 Task: Select public as visibility.
Action: Mouse moved to (437, 72)
Screenshot: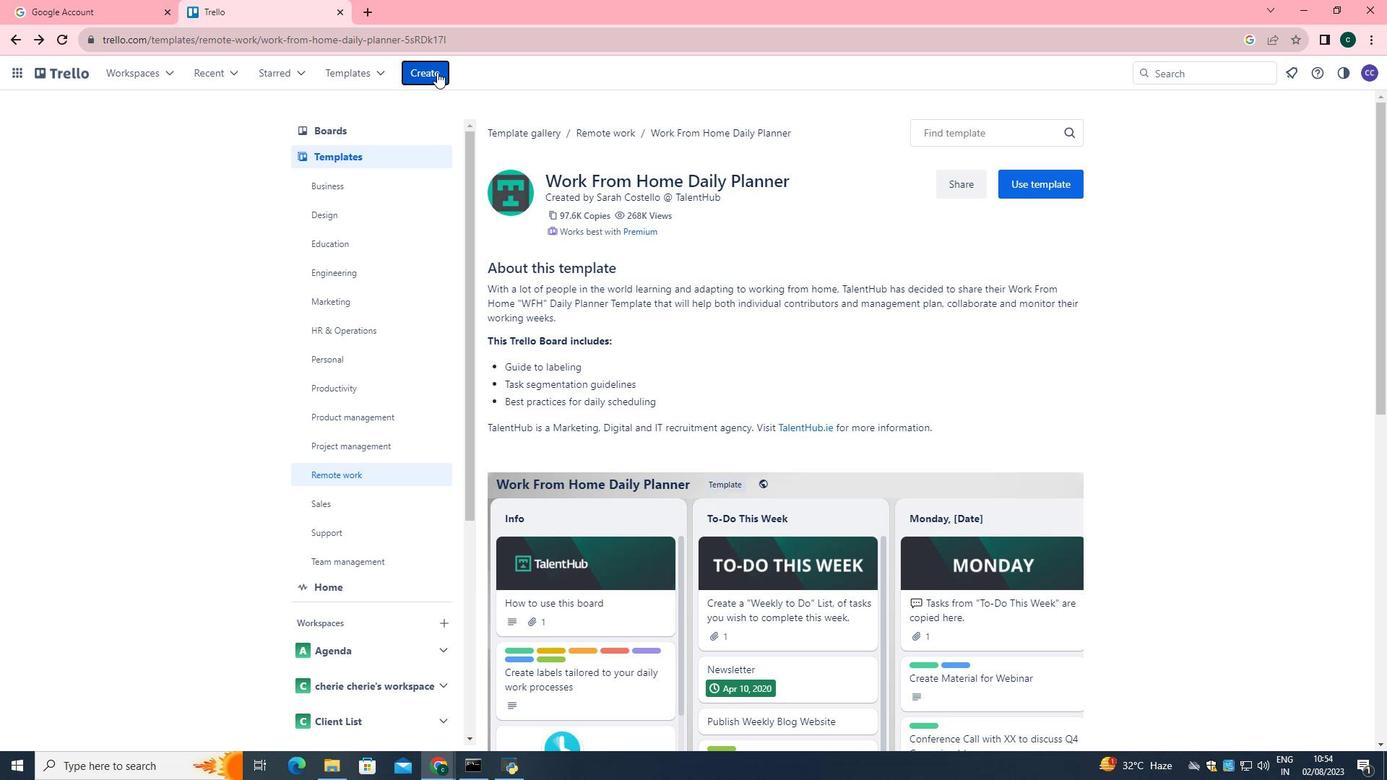 
Action: Mouse pressed left at (437, 72)
Screenshot: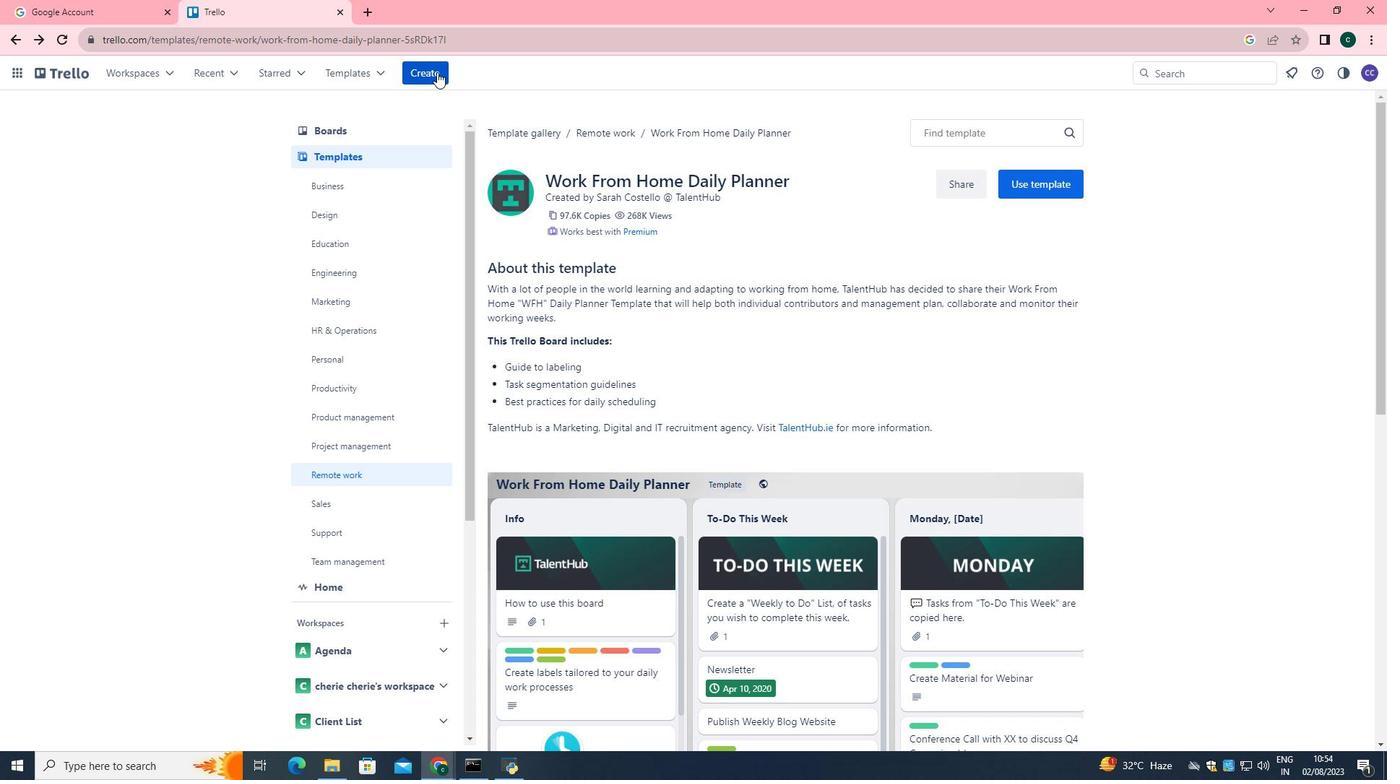 
Action: Mouse moved to (466, 174)
Screenshot: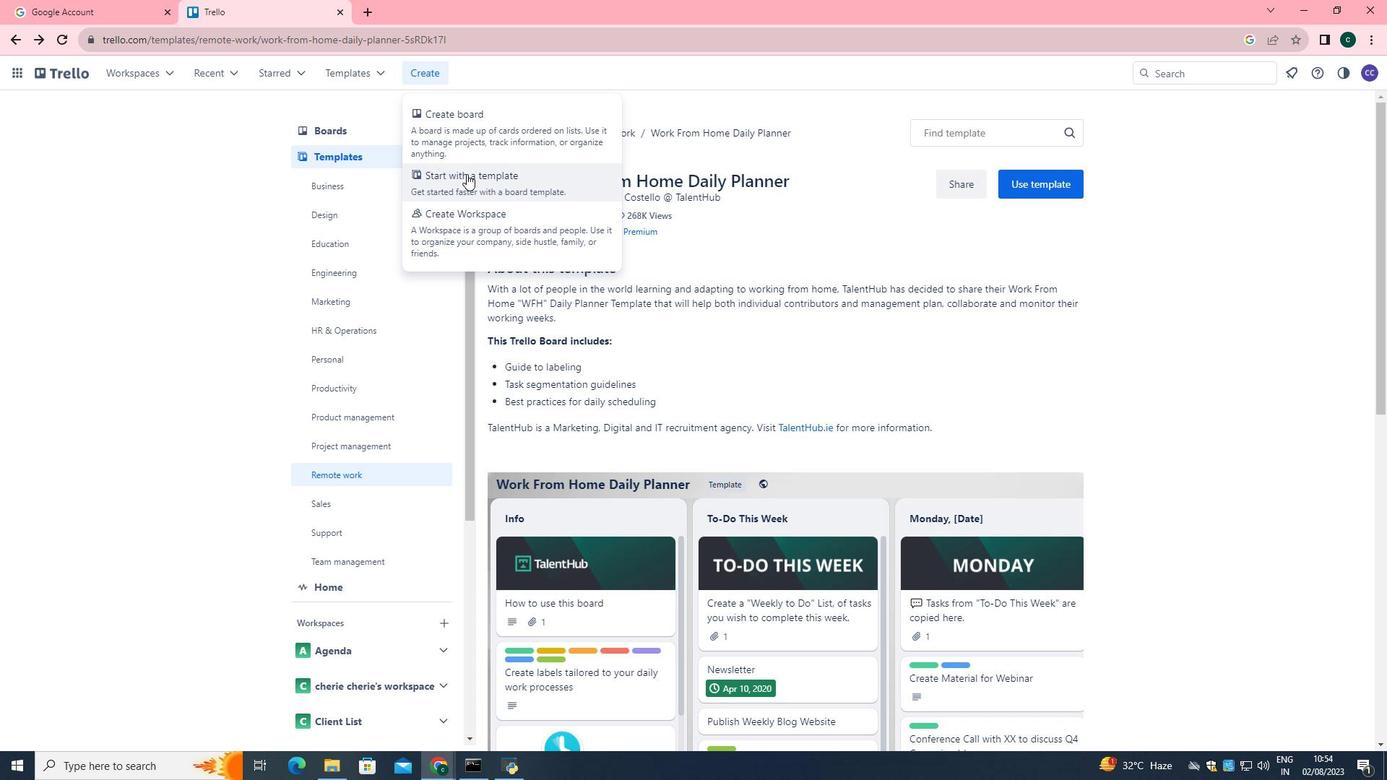 
Action: Mouse pressed left at (466, 174)
Screenshot: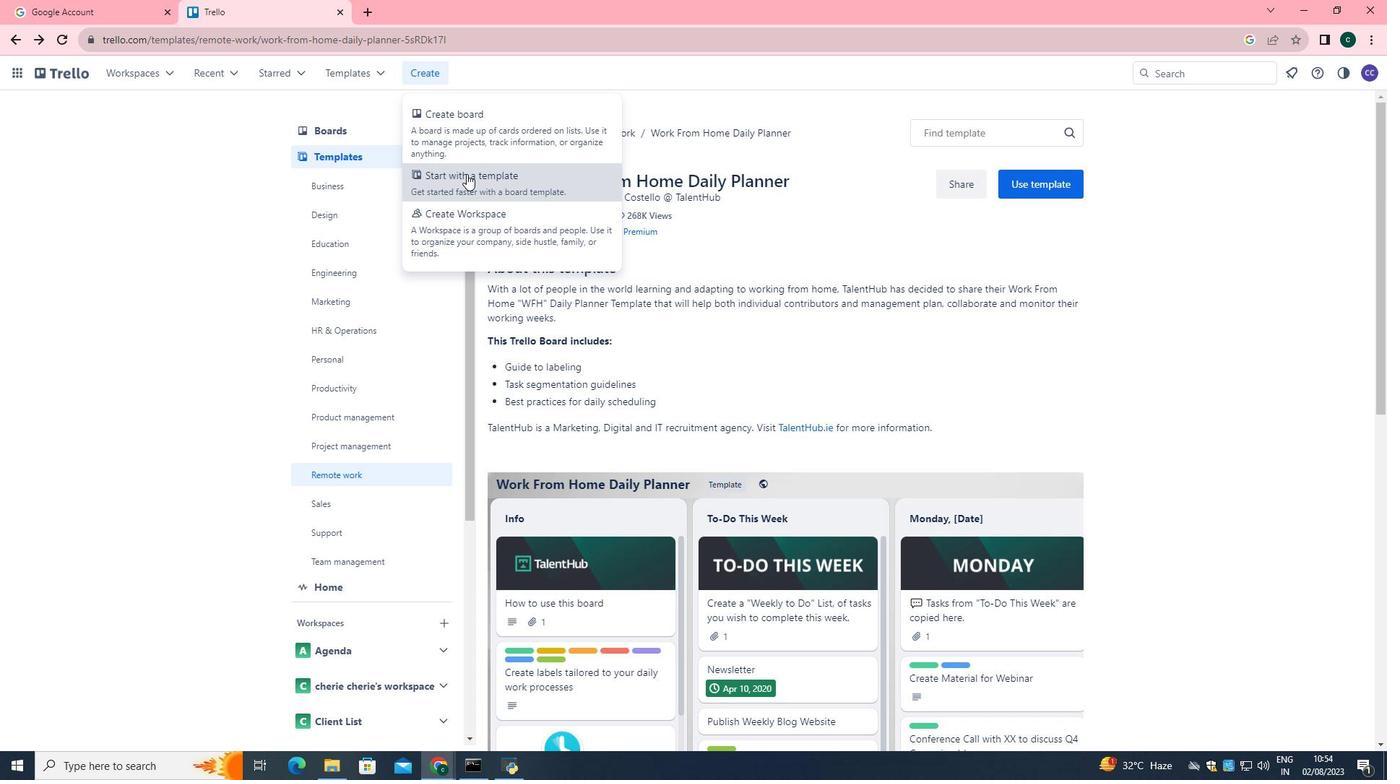 
Action: Mouse moved to (479, 259)
Screenshot: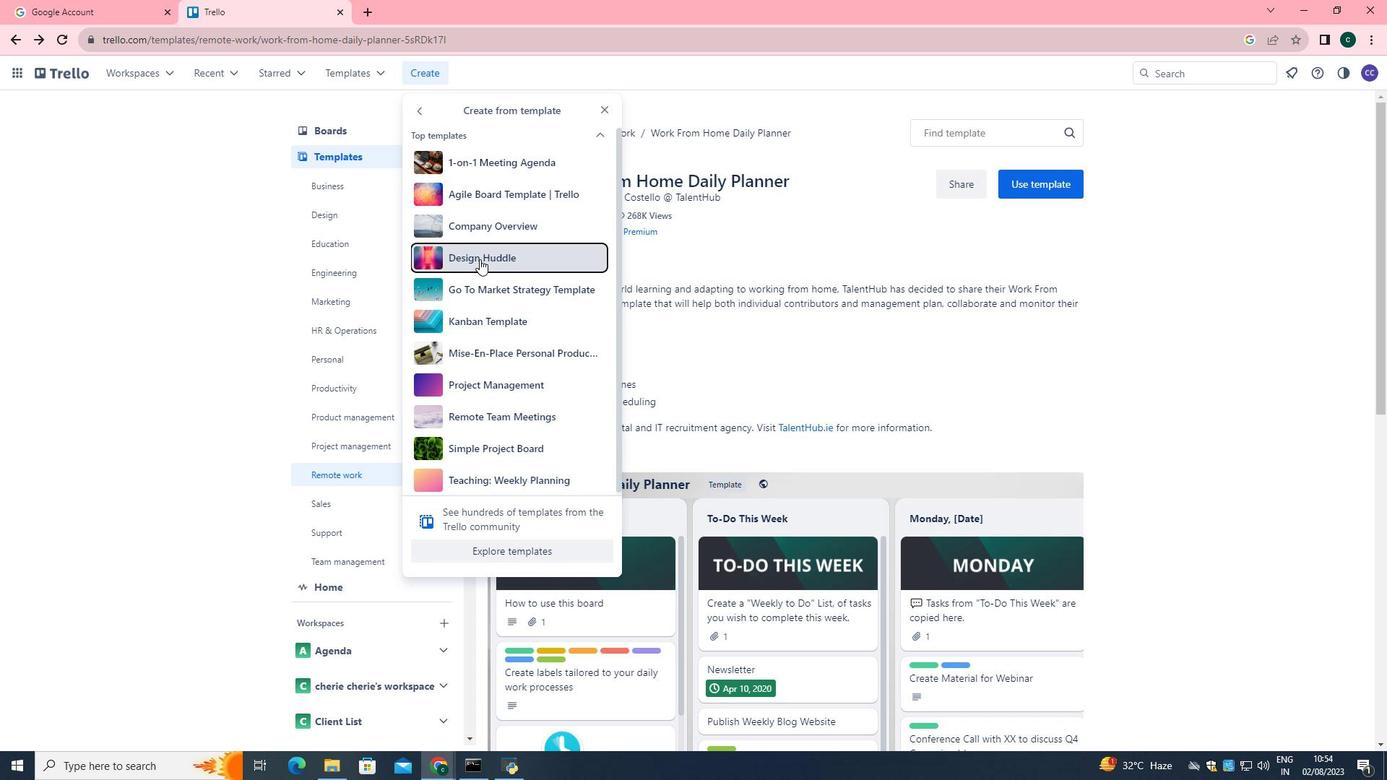 
Action: Mouse pressed left at (479, 259)
Screenshot: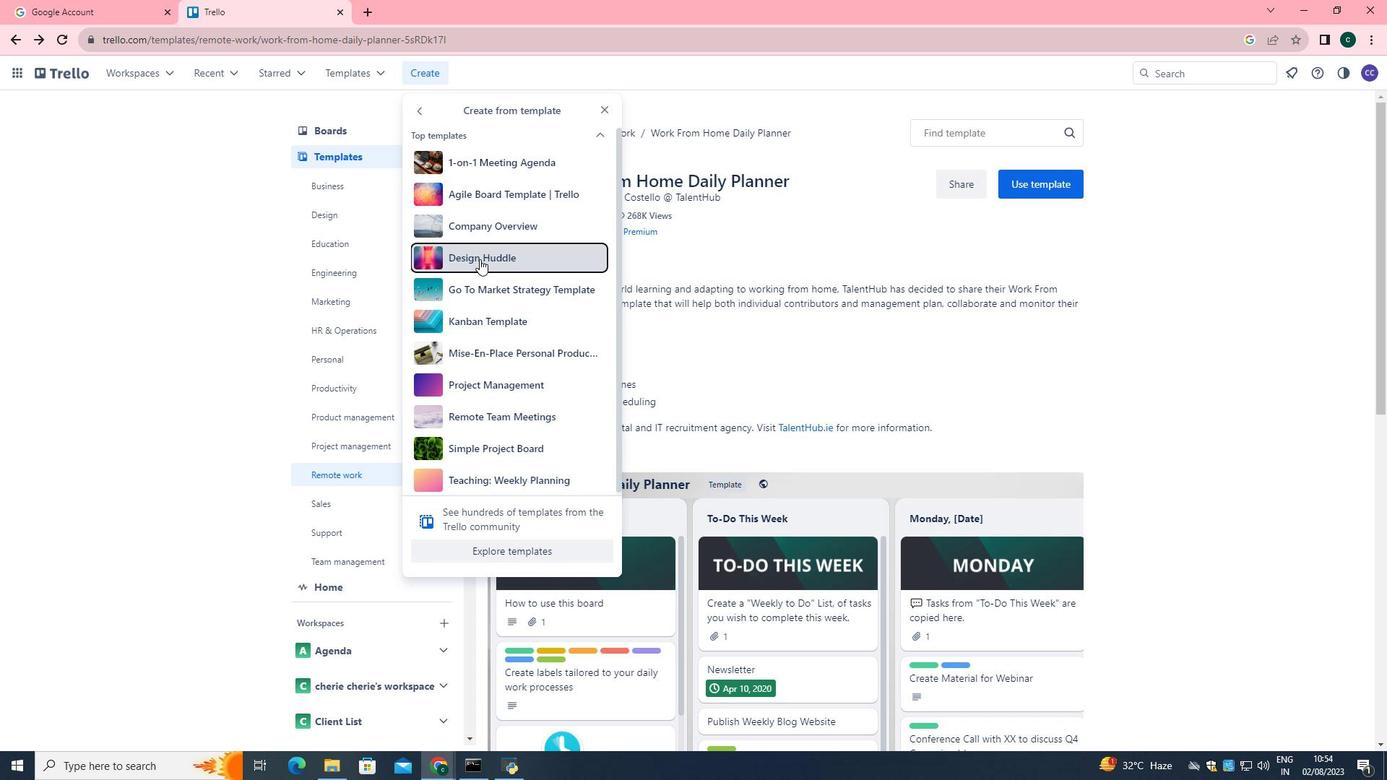 
Action: Mouse moved to (481, 346)
Screenshot: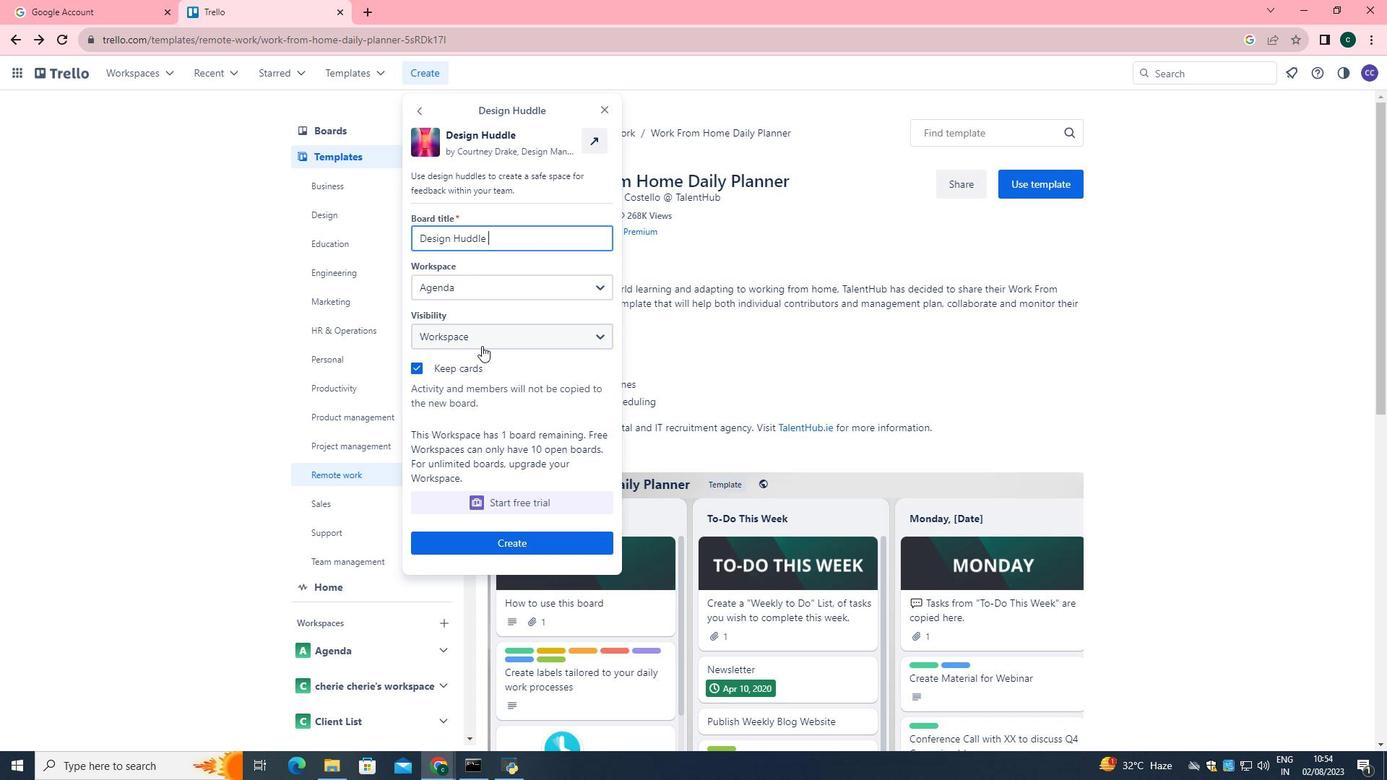 
Action: Mouse pressed left at (481, 346)
Screenshot: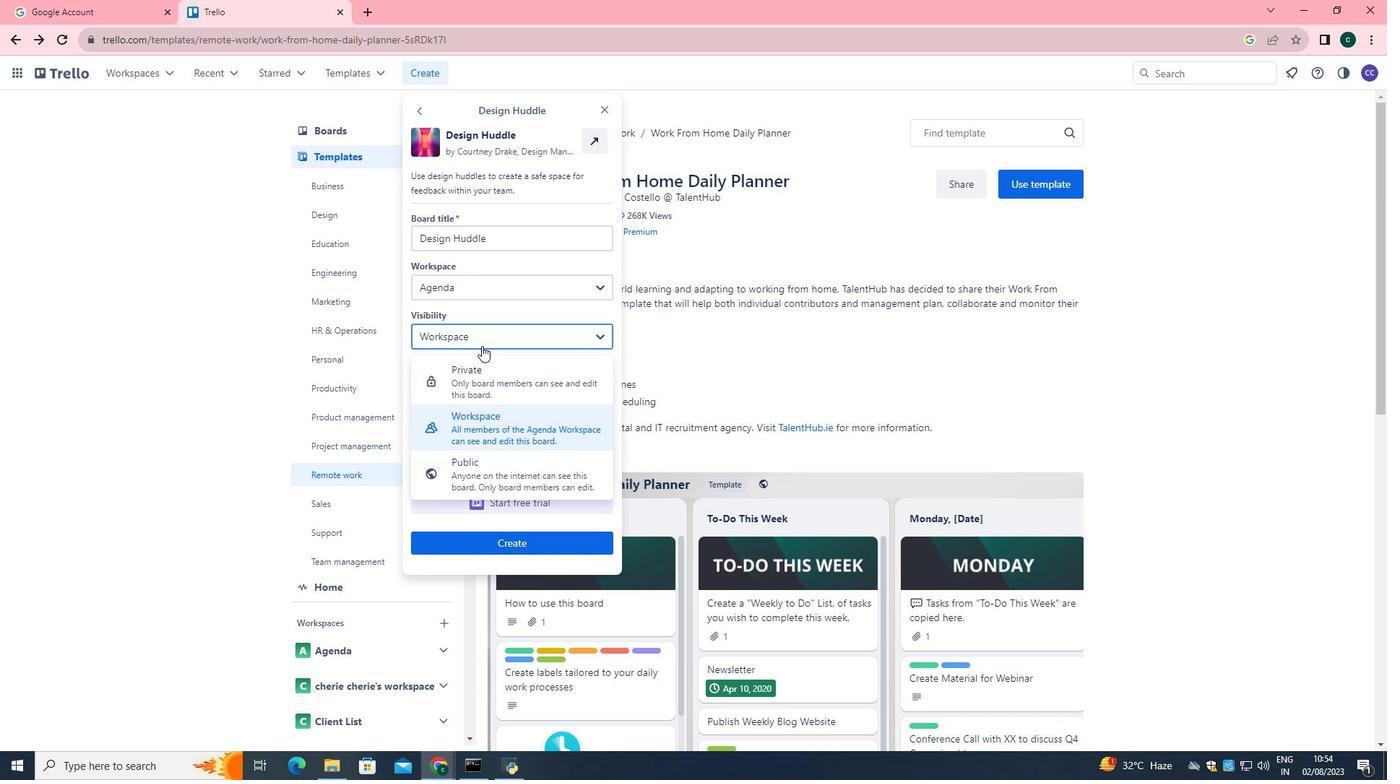 
Action: Mouse moved to (472, 463)
Screenshot: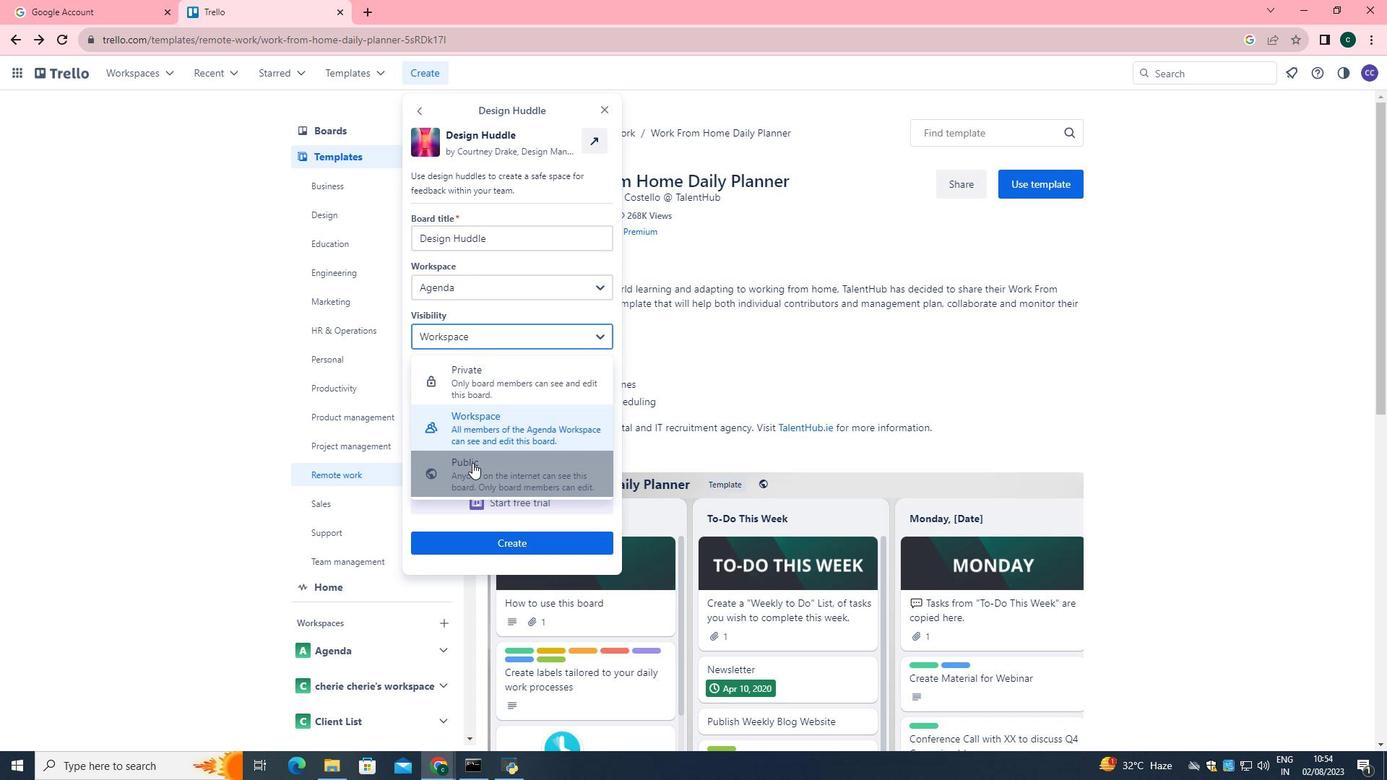 
Action: Mouse pressed left at (472, 463)
Screenshot: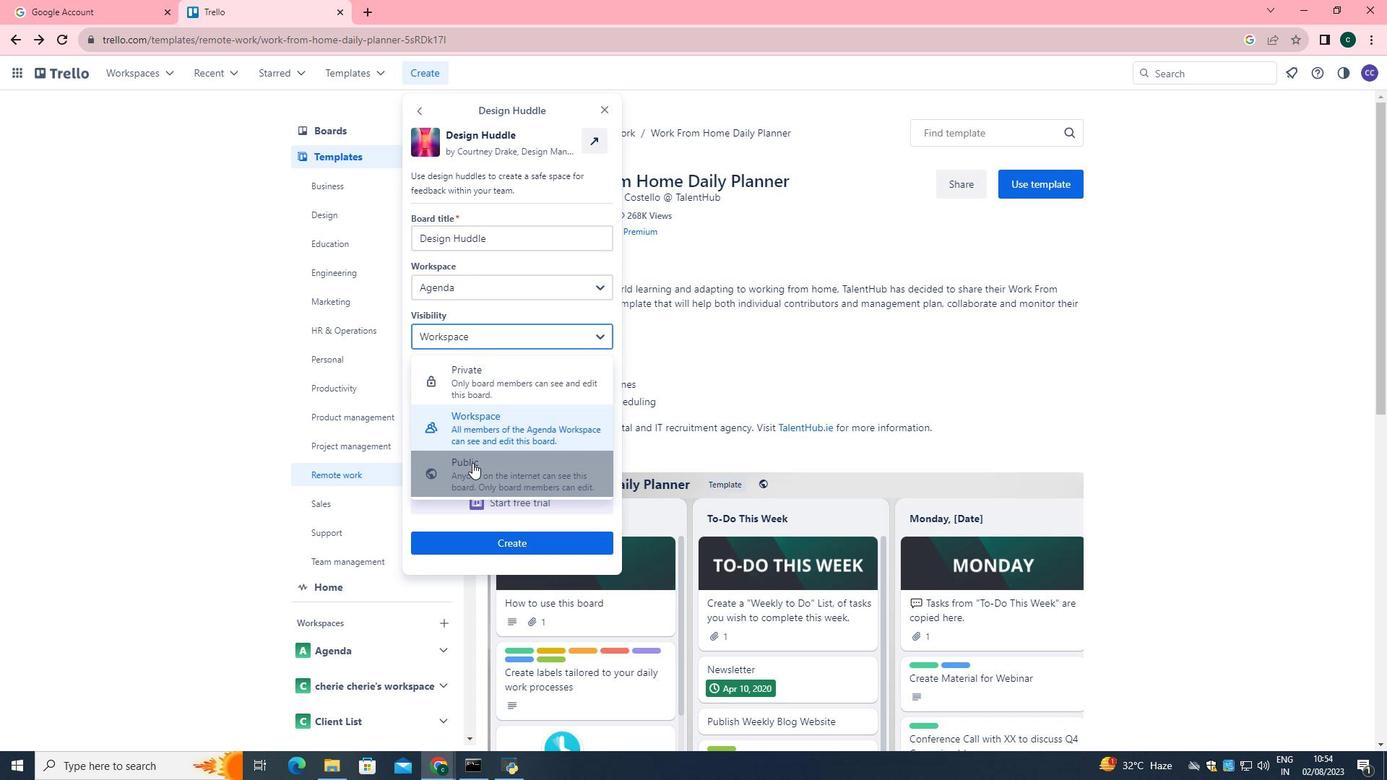 
Action: Mouse moved to (510, 426)
Screenshot: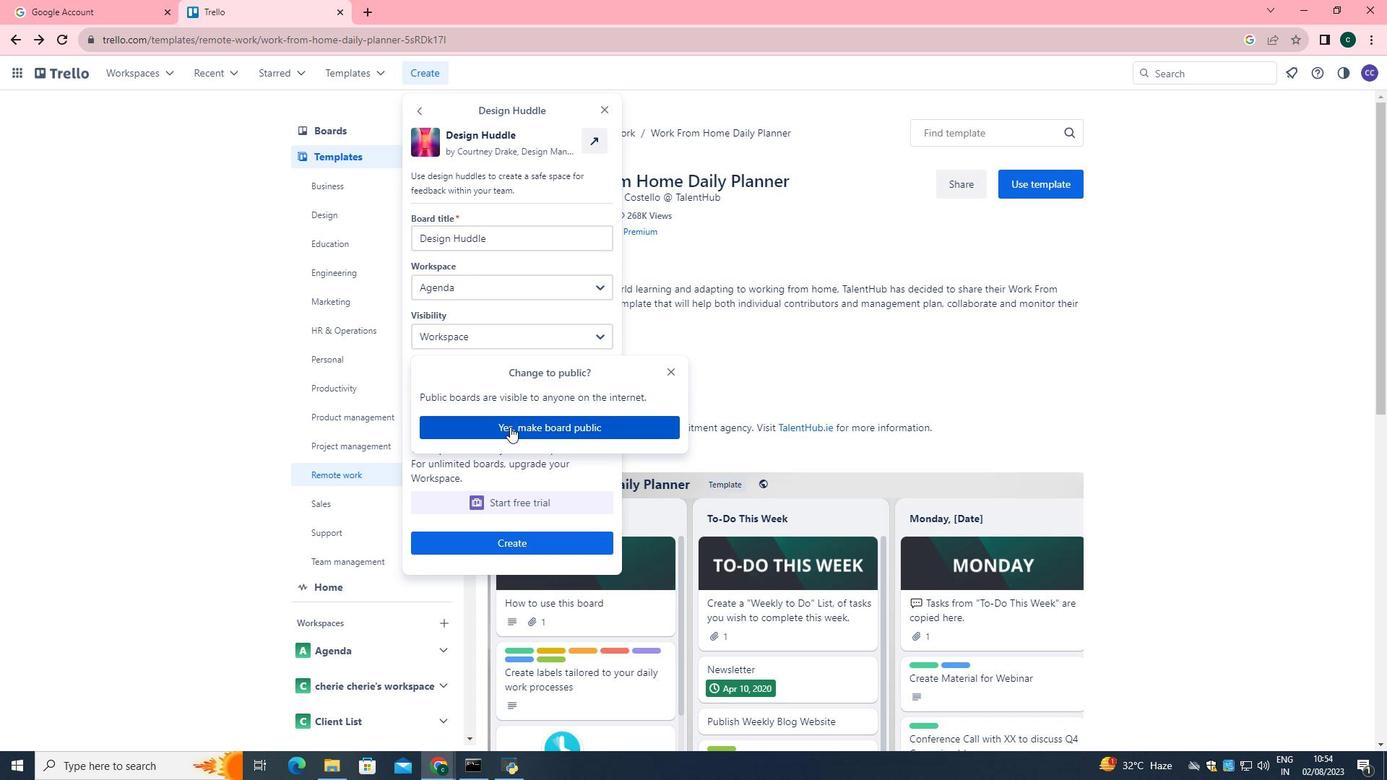 
Action: Mouse pressed left at (510, 426)
Screenshot: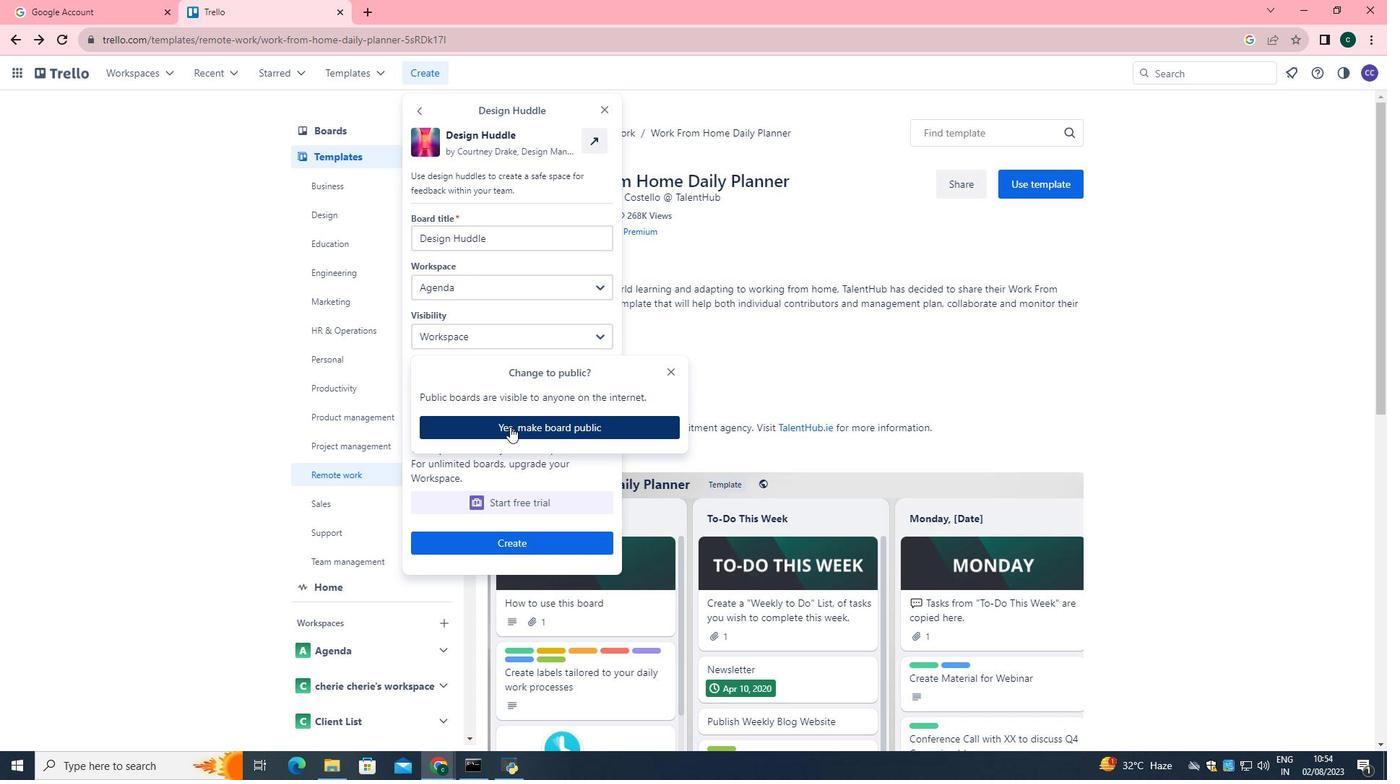 
